Task: Replace the current image to "mountains.jpg" from computer.
Action: Mouse moved to (304, 256)
Screenshot: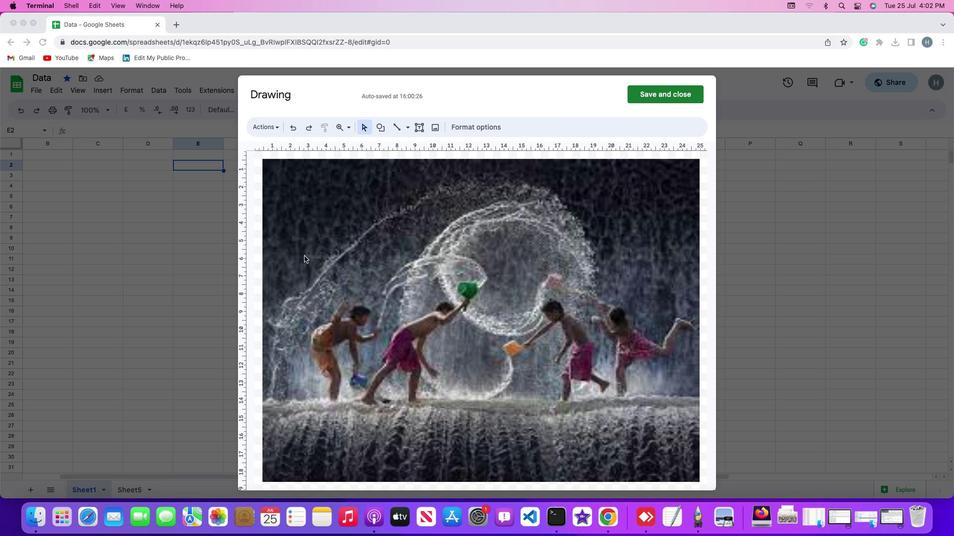 
Action: Mouse pressed left at (304, 256)
Screenshot: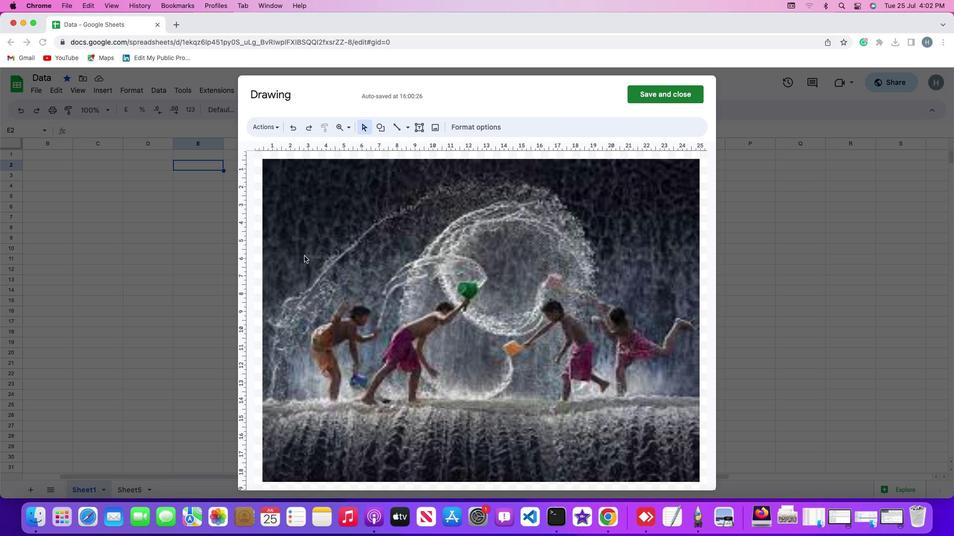 
Action: Mouse moved to (323, 252)
Screenshot: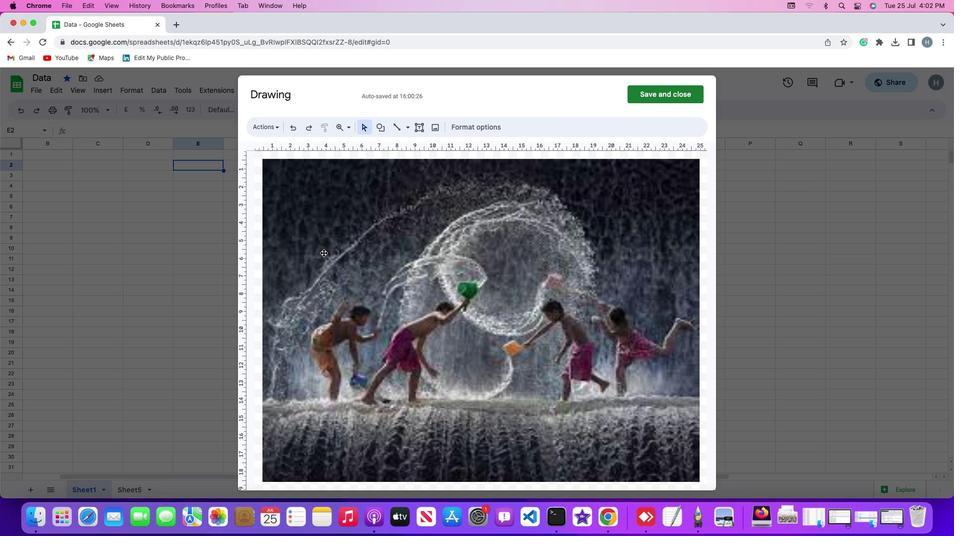 
Action: Mouse pressed left at (323, 252)
Screenshot: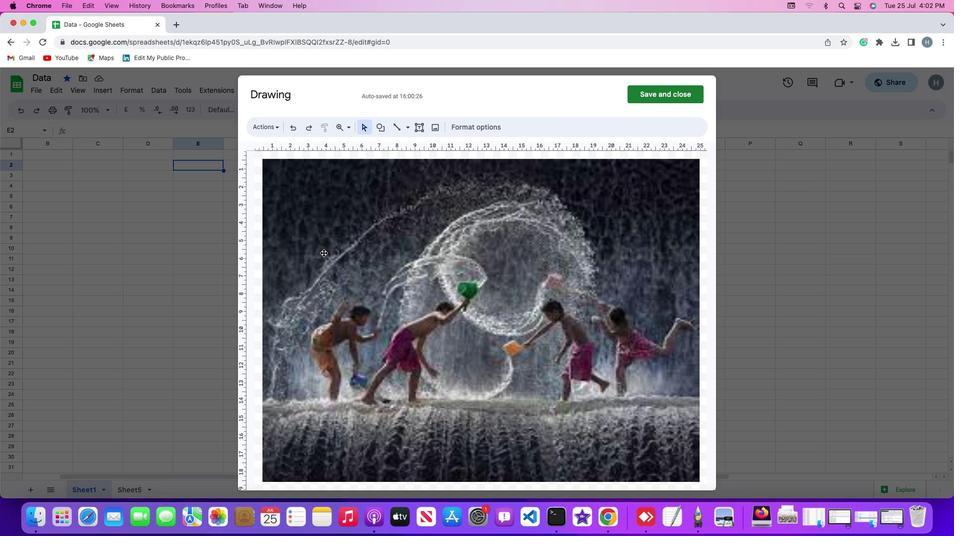 
Action: Mouse moved to (577, 126)
Screenshot: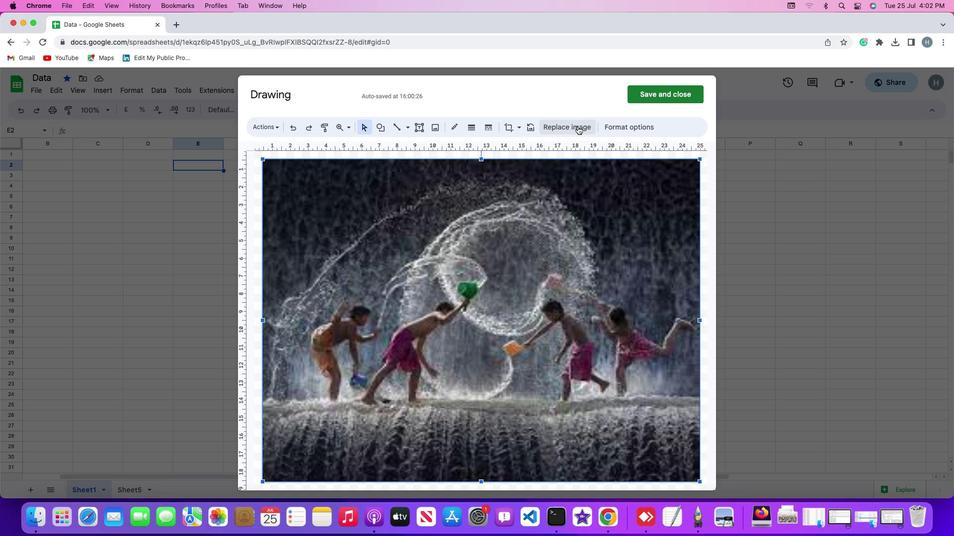 
Action: Mouse pressed left at (577, 126)
Screenshot: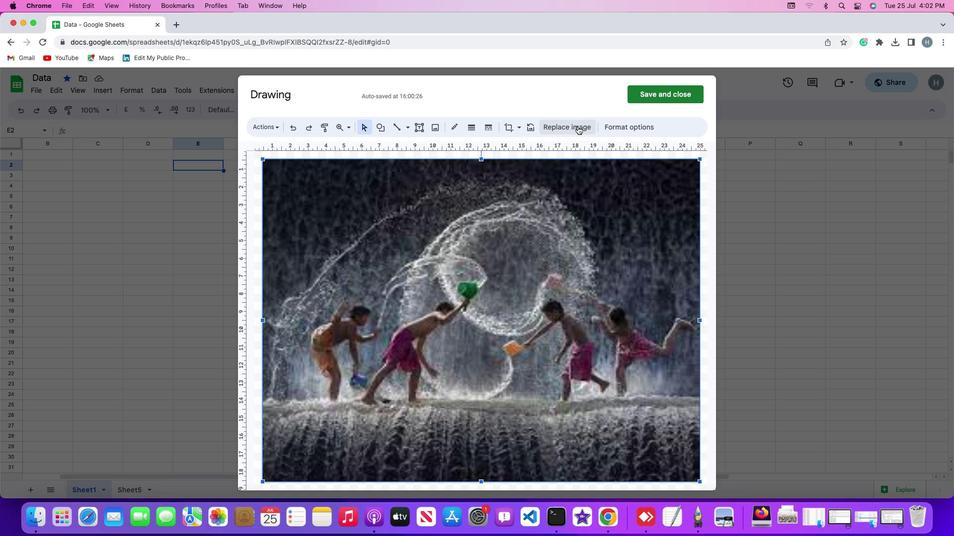 
Action: Mouse moved to (473, 326)
Screenshot: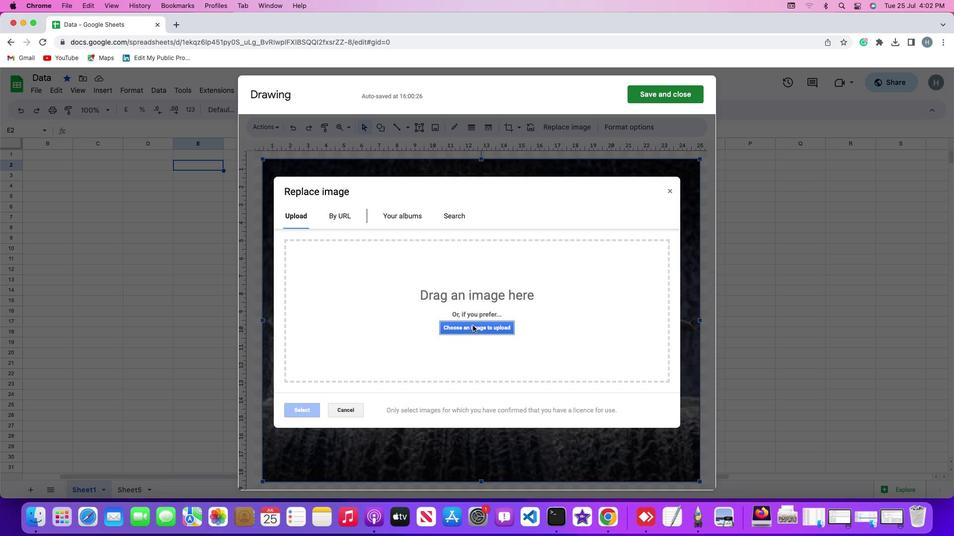 
Action: Mouse pressed left at (473, 326)
Screenshot: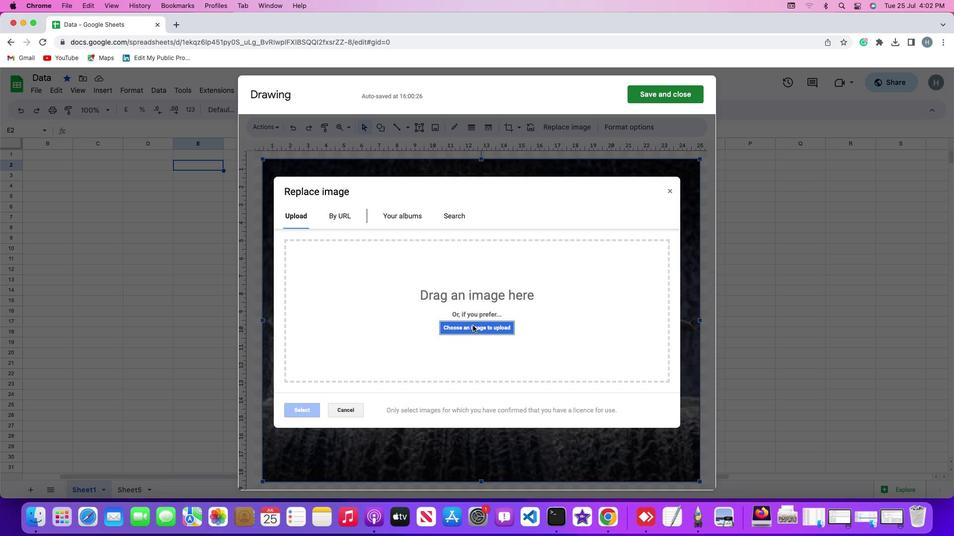 
Action: Mouse moved to (395, 302)
Screenshot: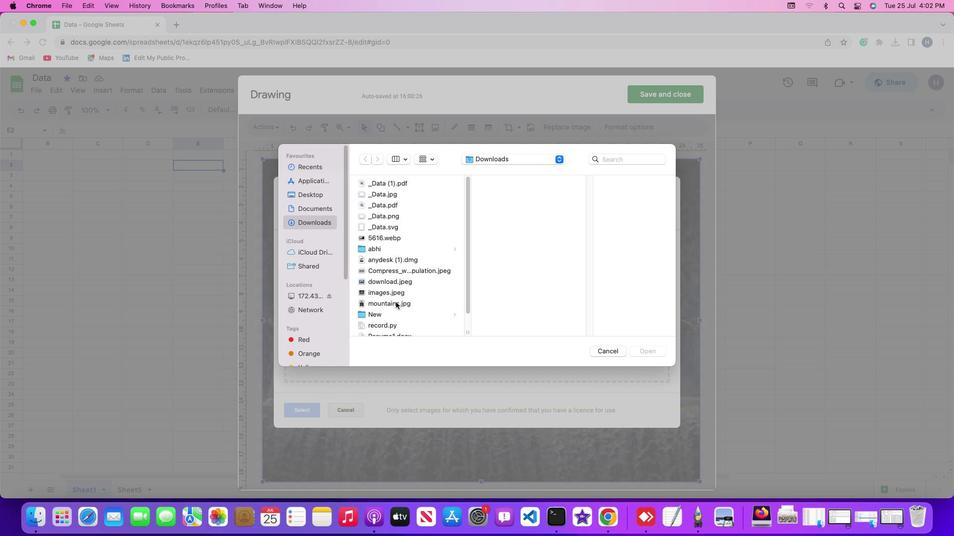 
Action: Mouse pressed left at (395, 302)
Screenshot: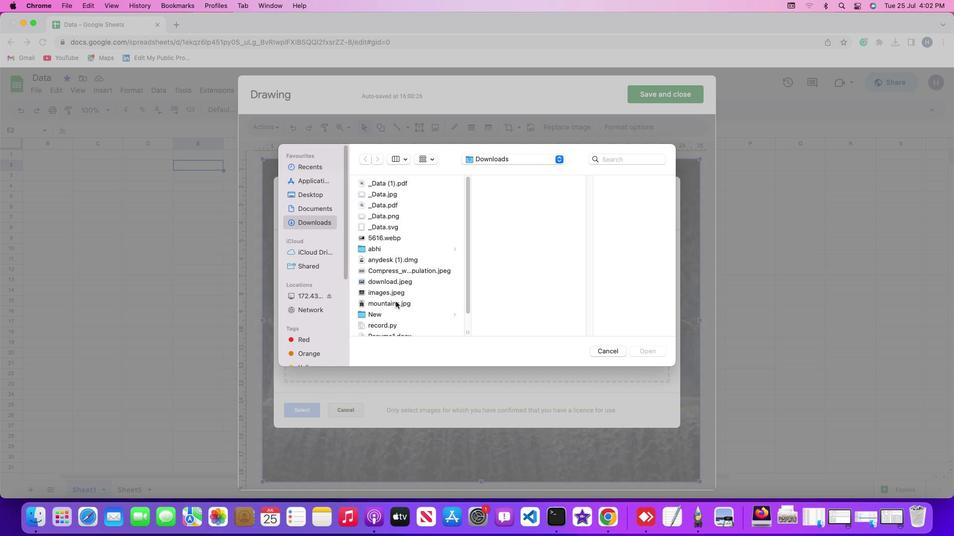 
Action: Mouse moved to (647, 351)
Screenshot: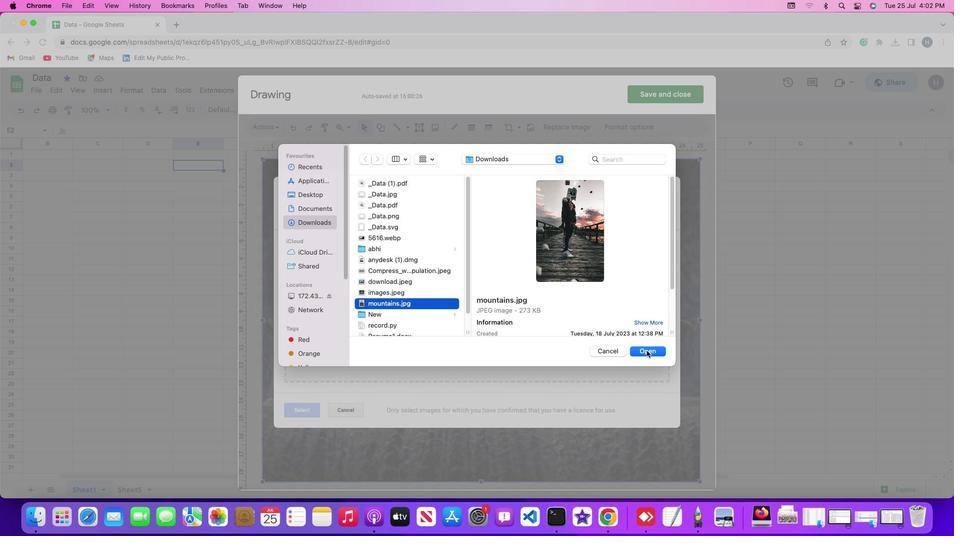 
Action: Mouse pressed left at (647, 351)
Screenshot: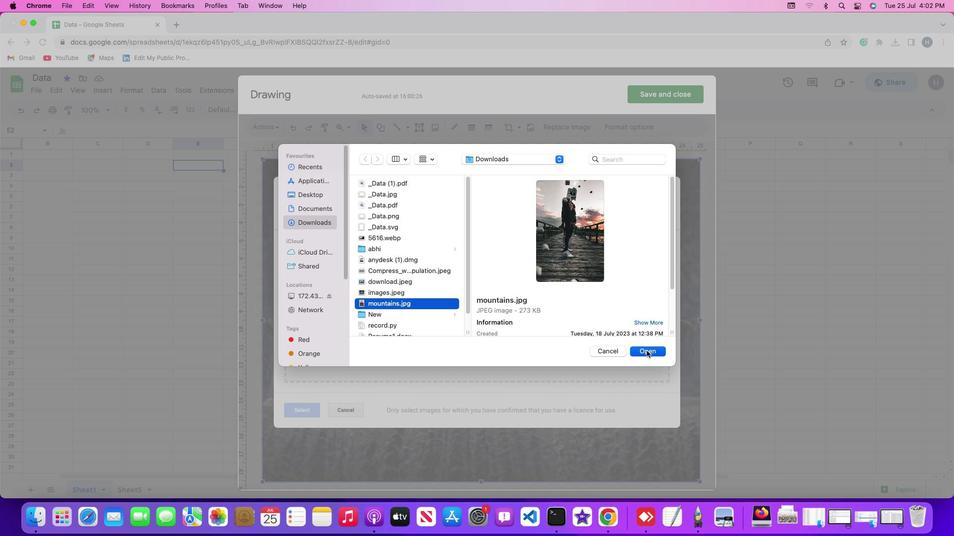 
Action: Mouse moved to (575, 284)
Screenshot: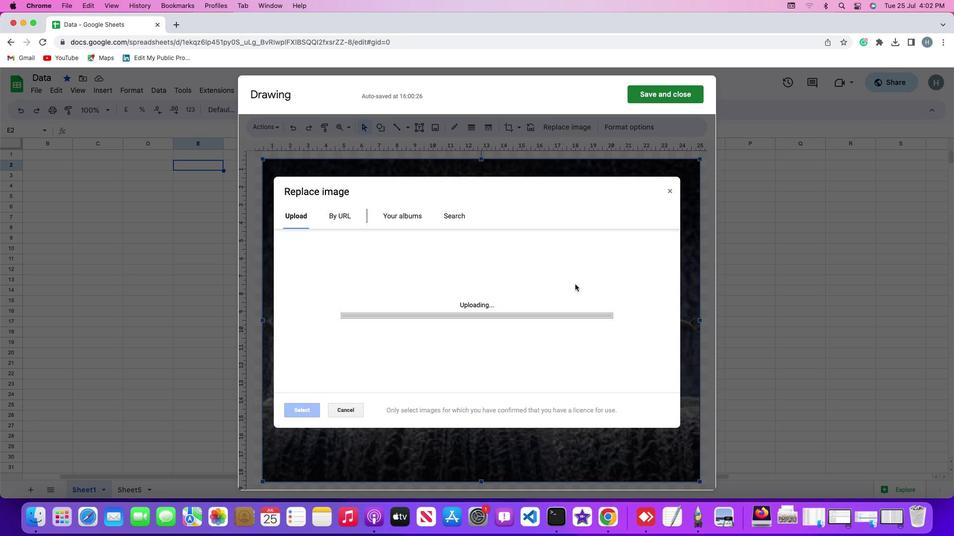 
